 Task: Add the task  Integrate website with social media platforms to the section Agile Alliance in the project AgileBazaar and add a Due Date to the respective task as 2024/04/09
Action: Mouse moved to (470, 394)
Screenshot: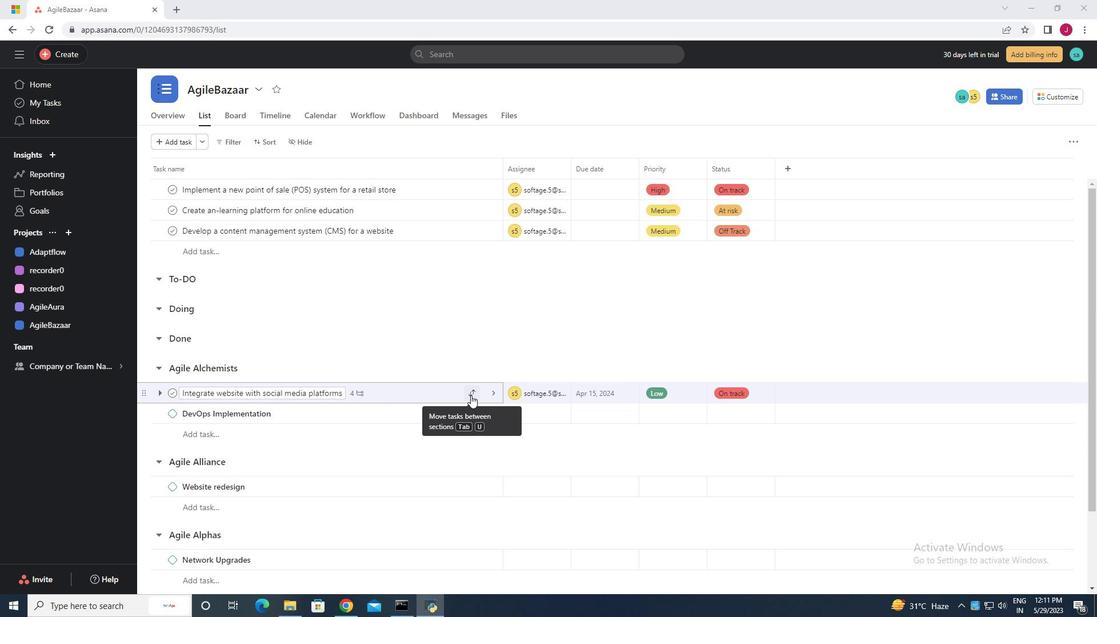
Action: Mouse pressed left at (470, 394)
Screenshot: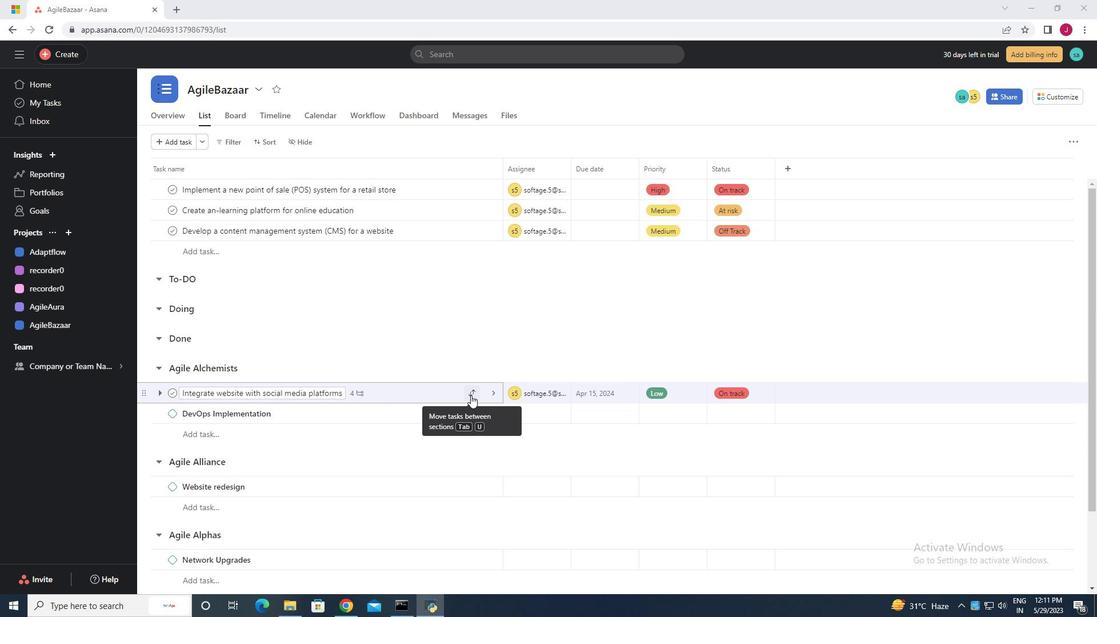 
Action: Mouse moved to (433, 325)
Screenshot: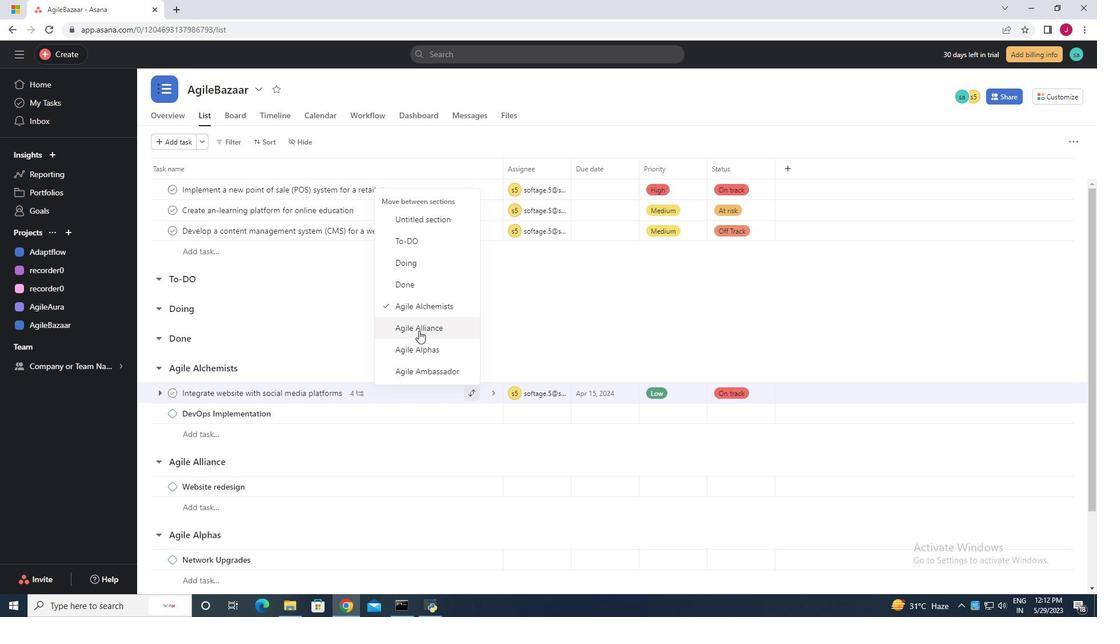 
Action: Mouse pressed left at (433, 325)
Screenshot: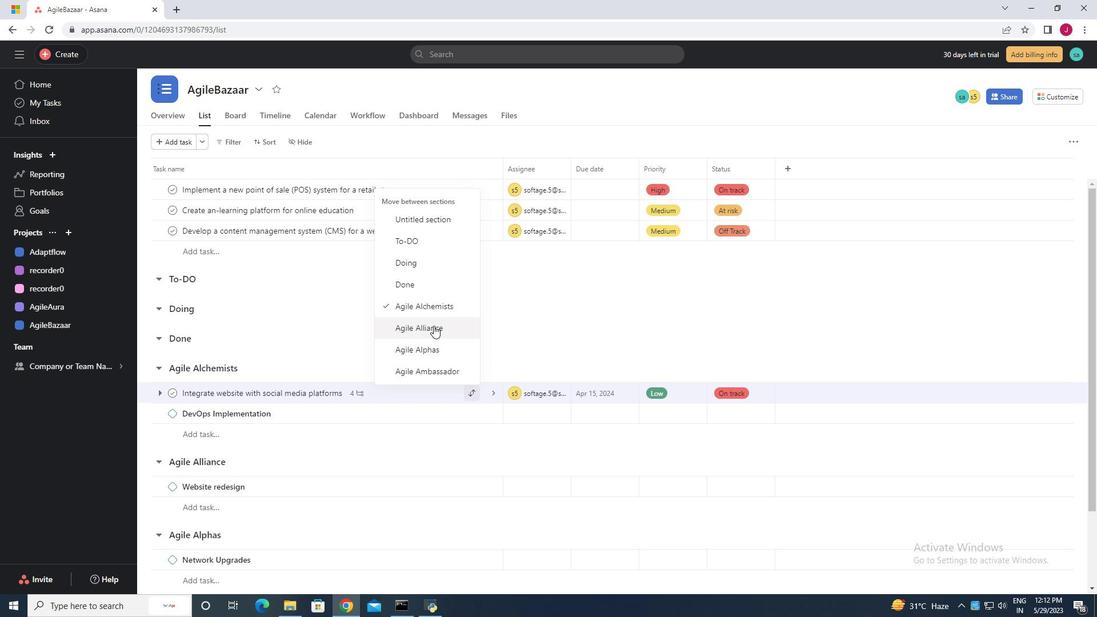 
Action: Mouse moved to (616, 467)
Screenshot: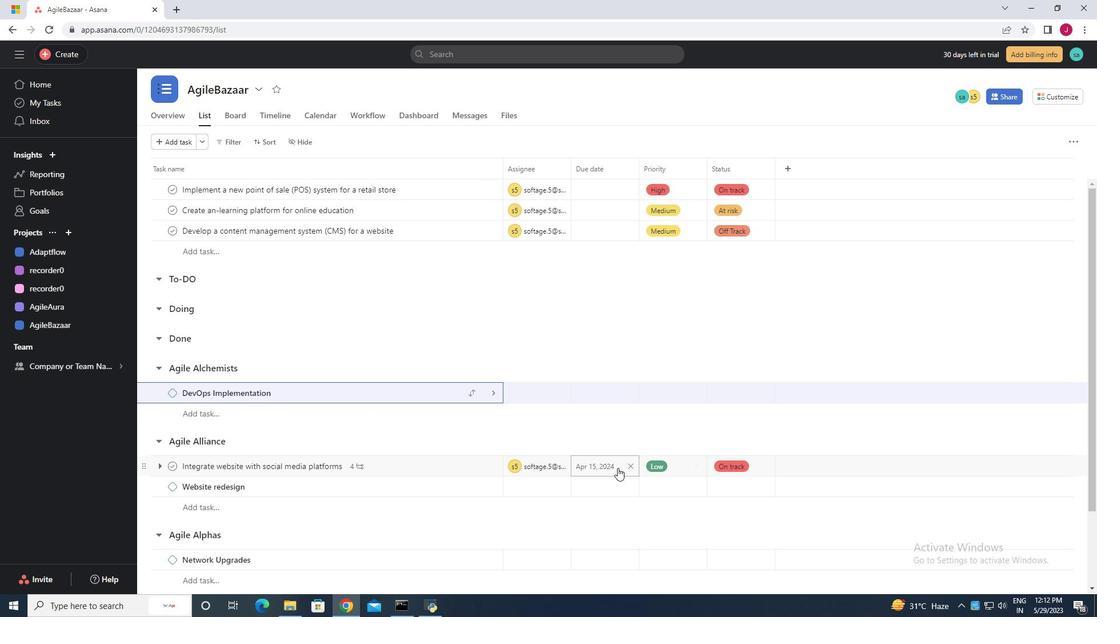 
Action: Mouse pressed left at (616, 467)
Screenshot: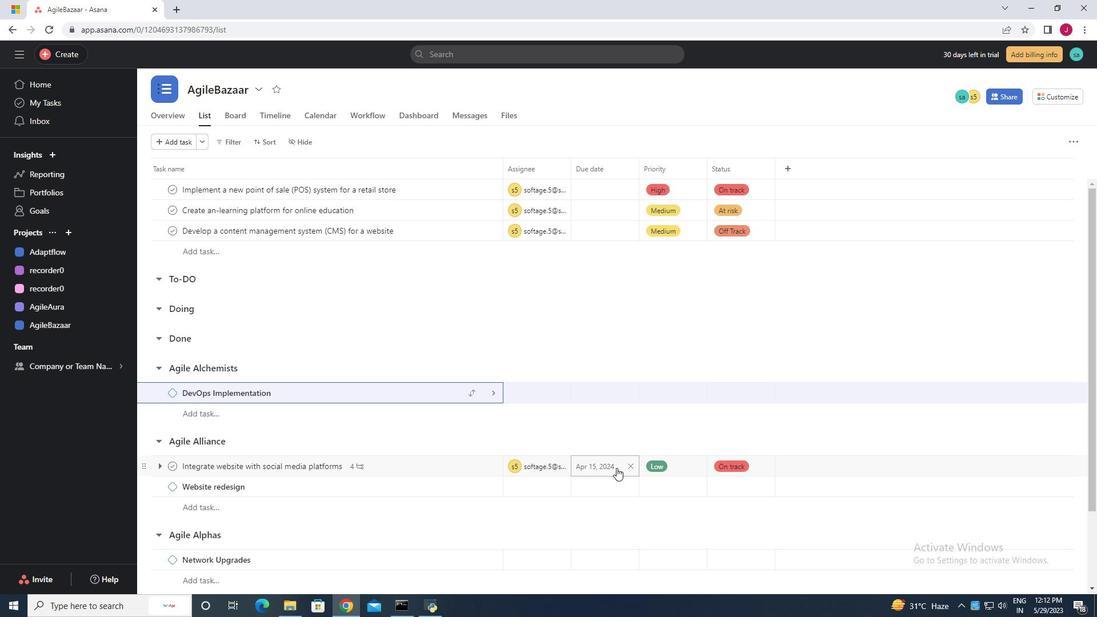
Action: Mouse moved to (632, 310)
Screenshot: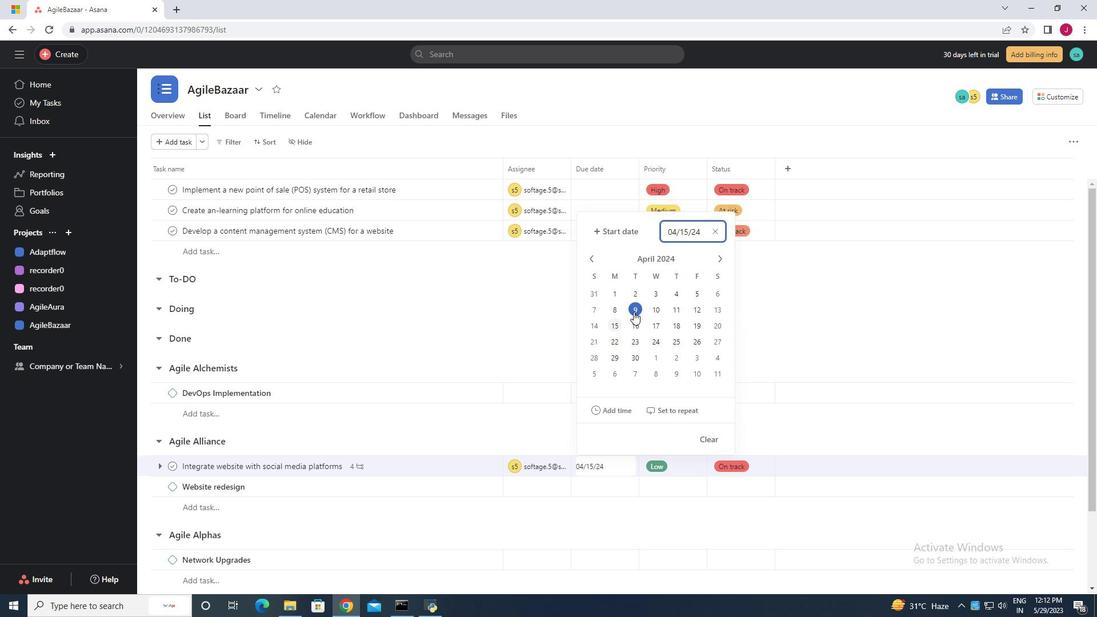 
Action: Mouse pressed left at (632, 310)
Screenshot: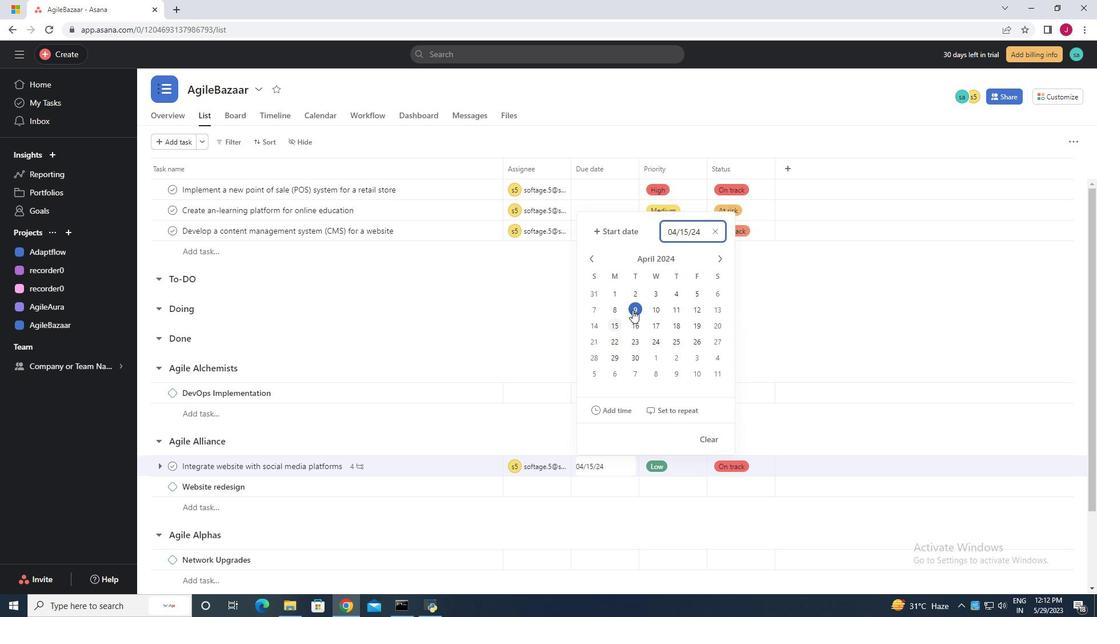 
